 Task: Use Three Pointer Medium Effect in this video Movie B.mp4
Action: Mouse moved to (327, 44)
Screenshot: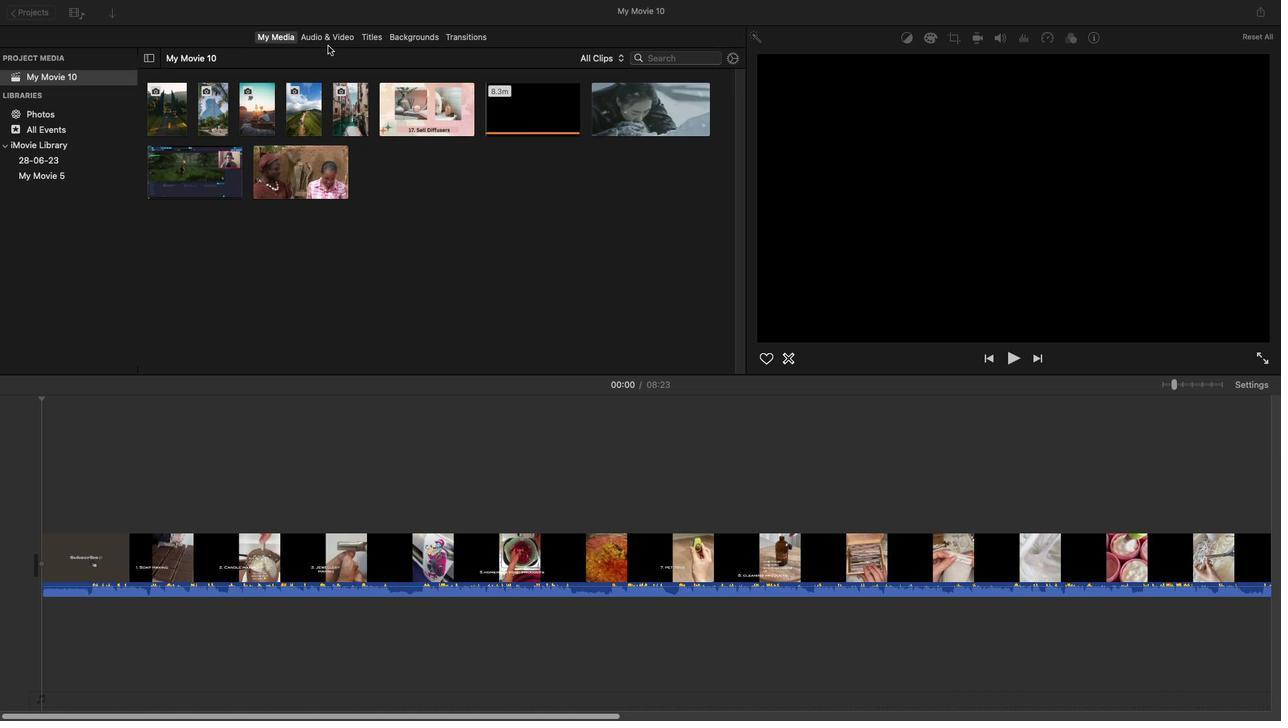 
Action: Mouse pressed left at (327, 44)
Screenshot: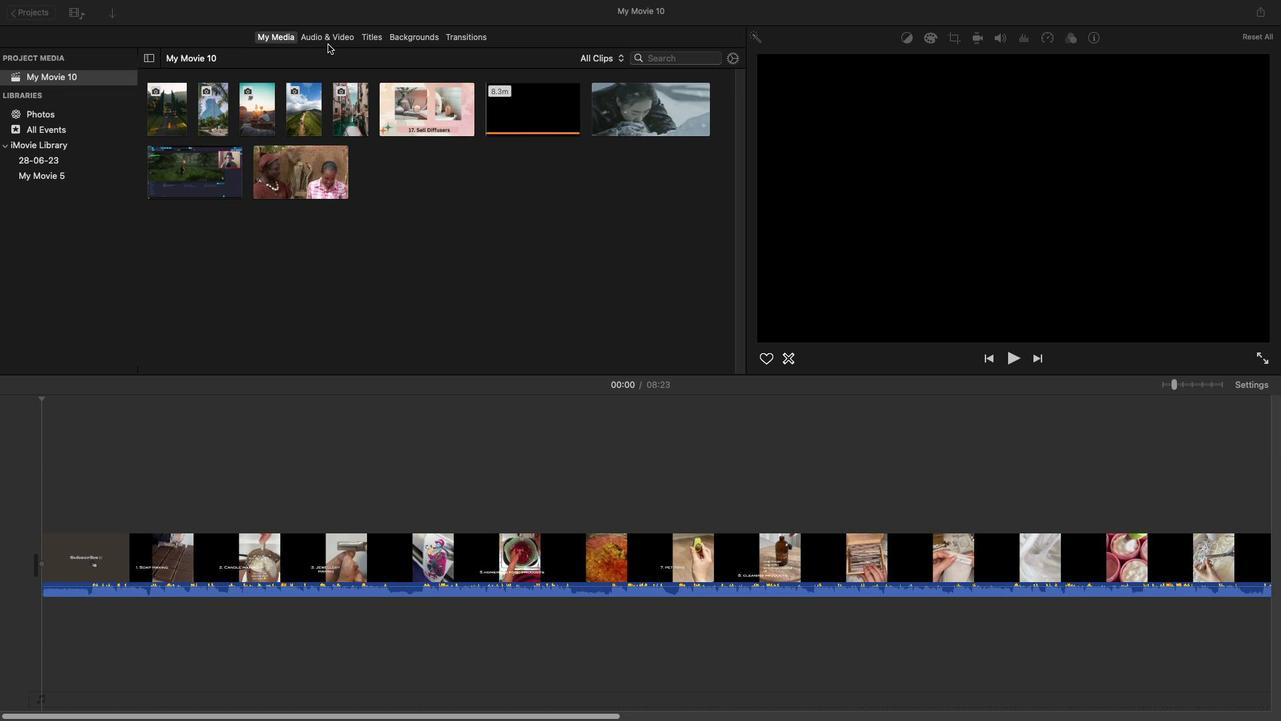 
Action: Mouse moved to (329, 39)
Screenshot: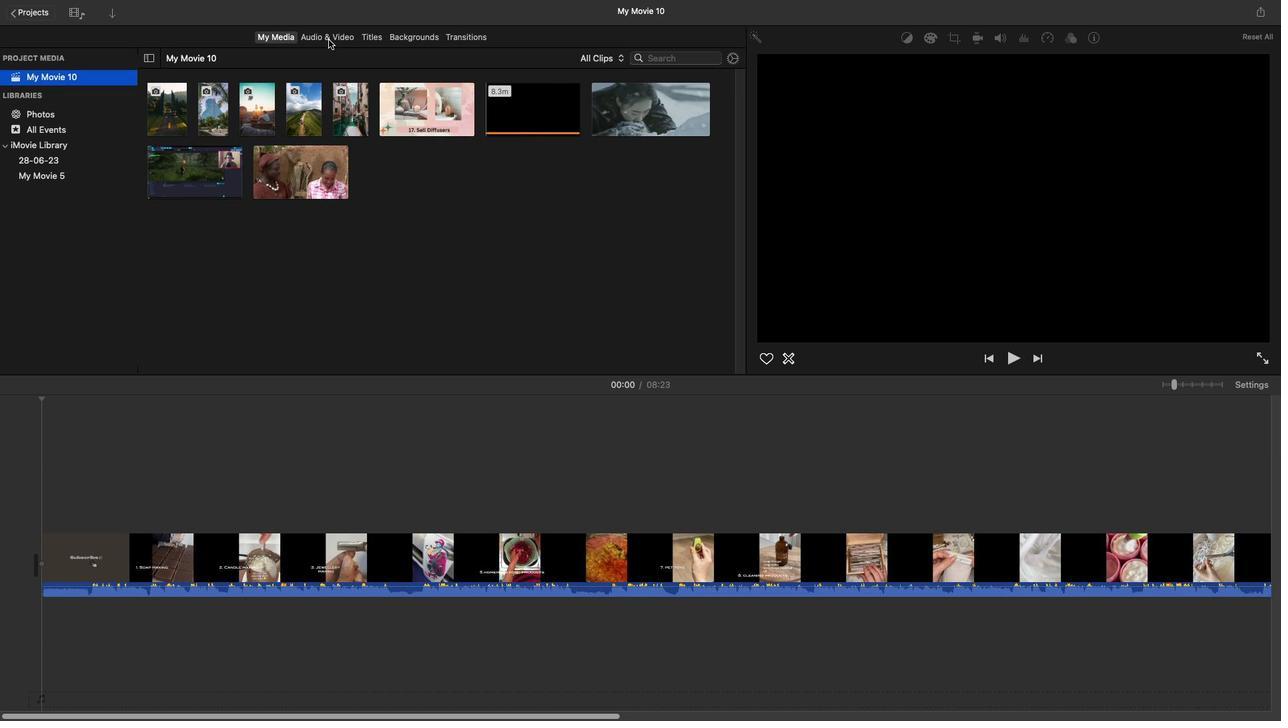 
Action: Mouse pressed left at (329, 39)
Screenshot: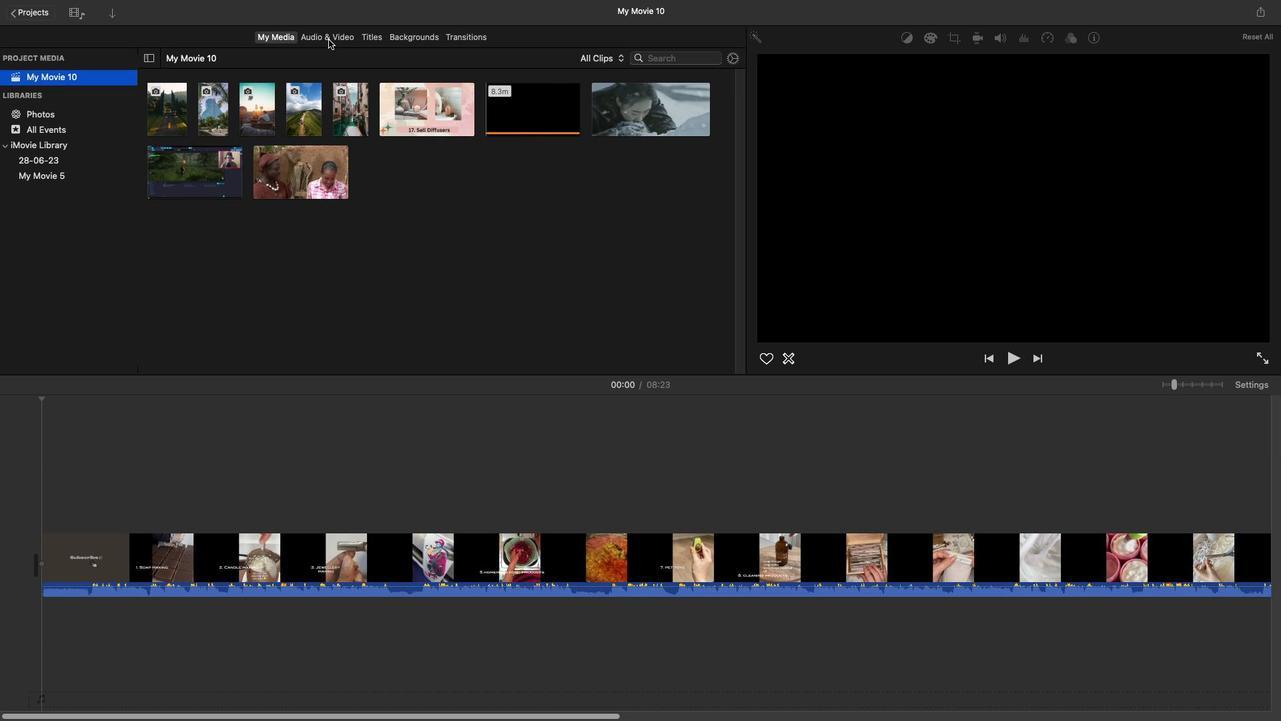 
Action: Mouse moved to (222, 172)
Screenshot: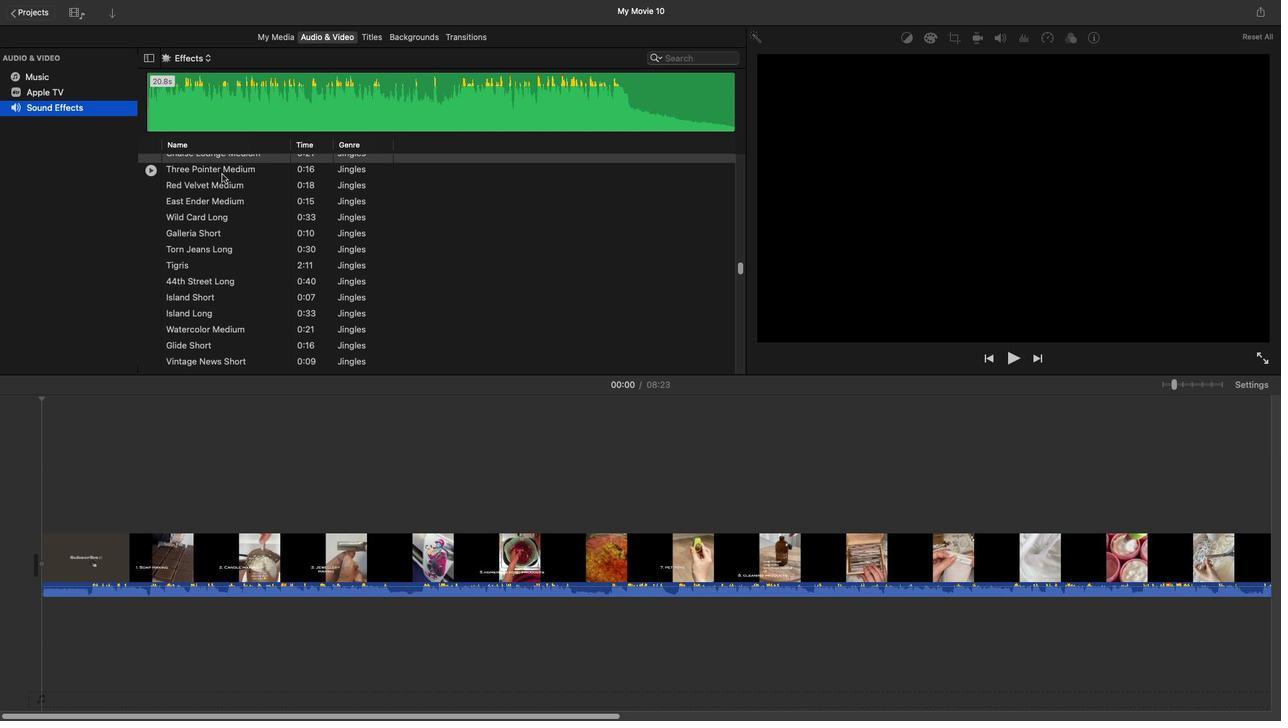 
Action: Mouse pressed left at (222, 172)
Screenshot: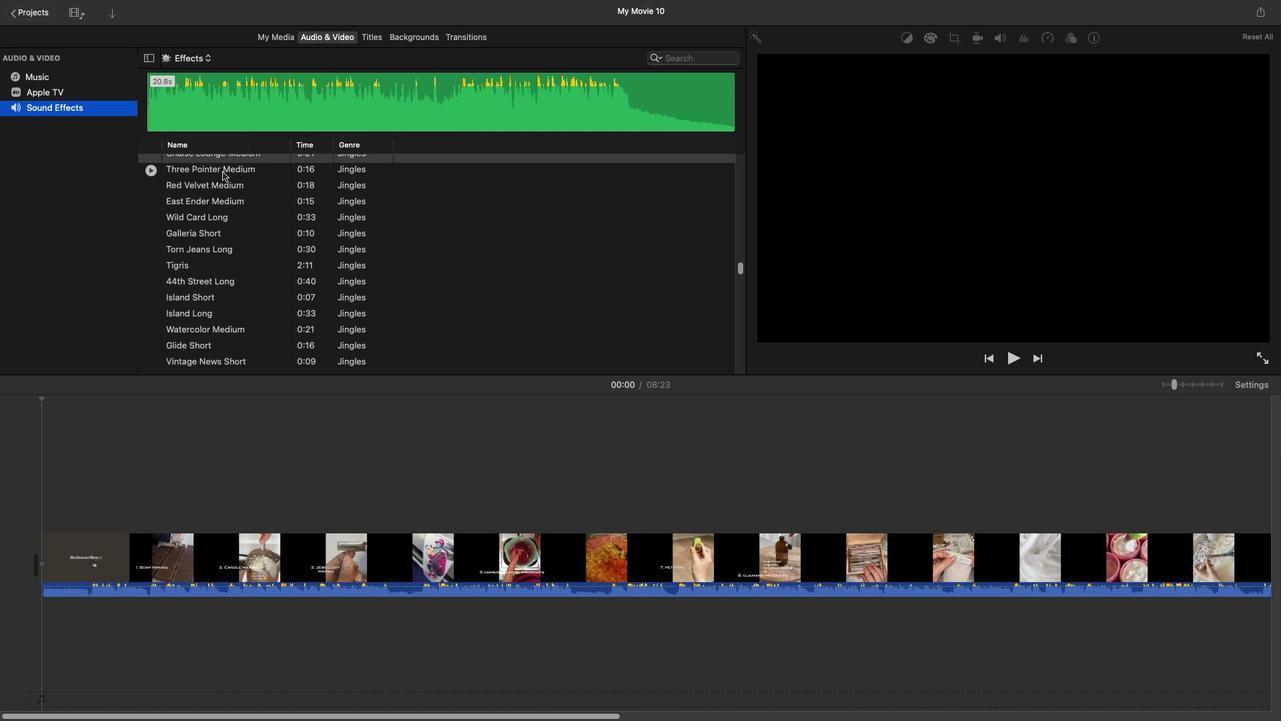 
Action: Mouse pressed left at (222, 172)
Screenshot: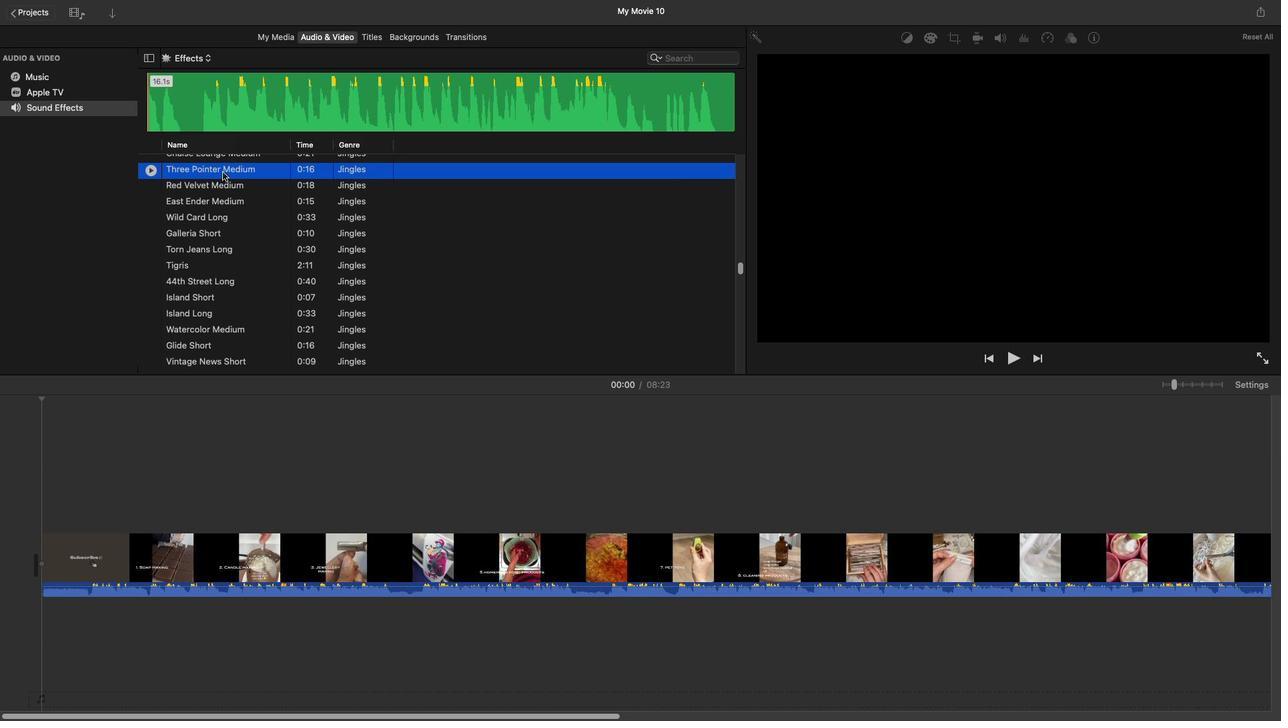 
Action: Mouse moved to (30, 624)
Screenshot: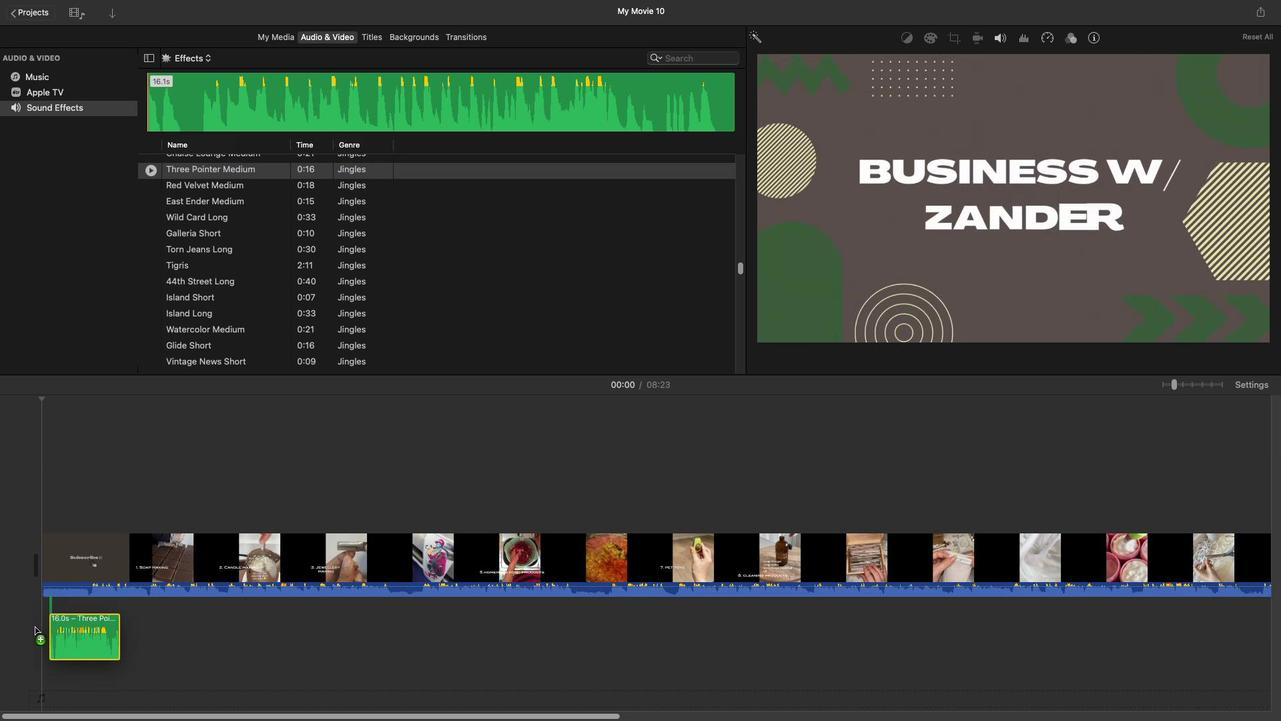 
